 Task: Enable the salesforce community cloud in setup.
Action: Mouse moved to (1259, 93)
Screenshot: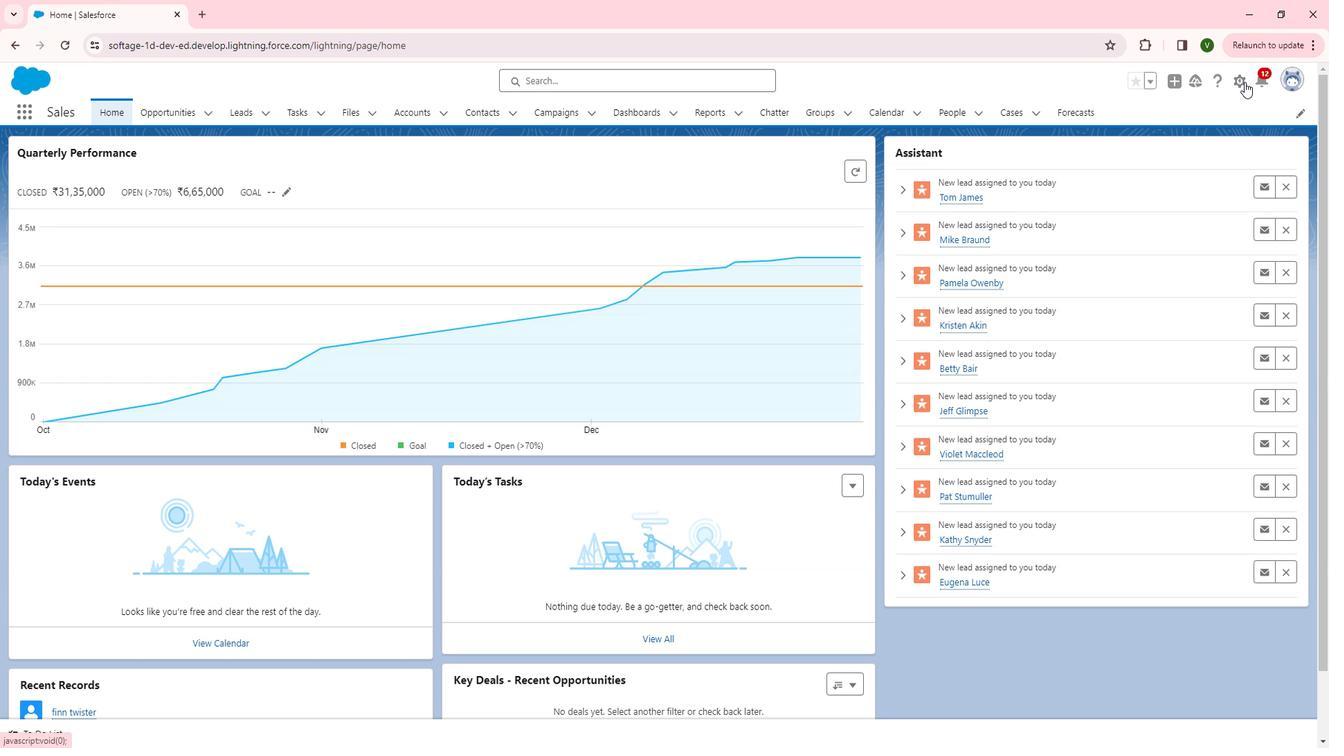
Action: Mouse pressed left at (1259, 93)
Screenshot: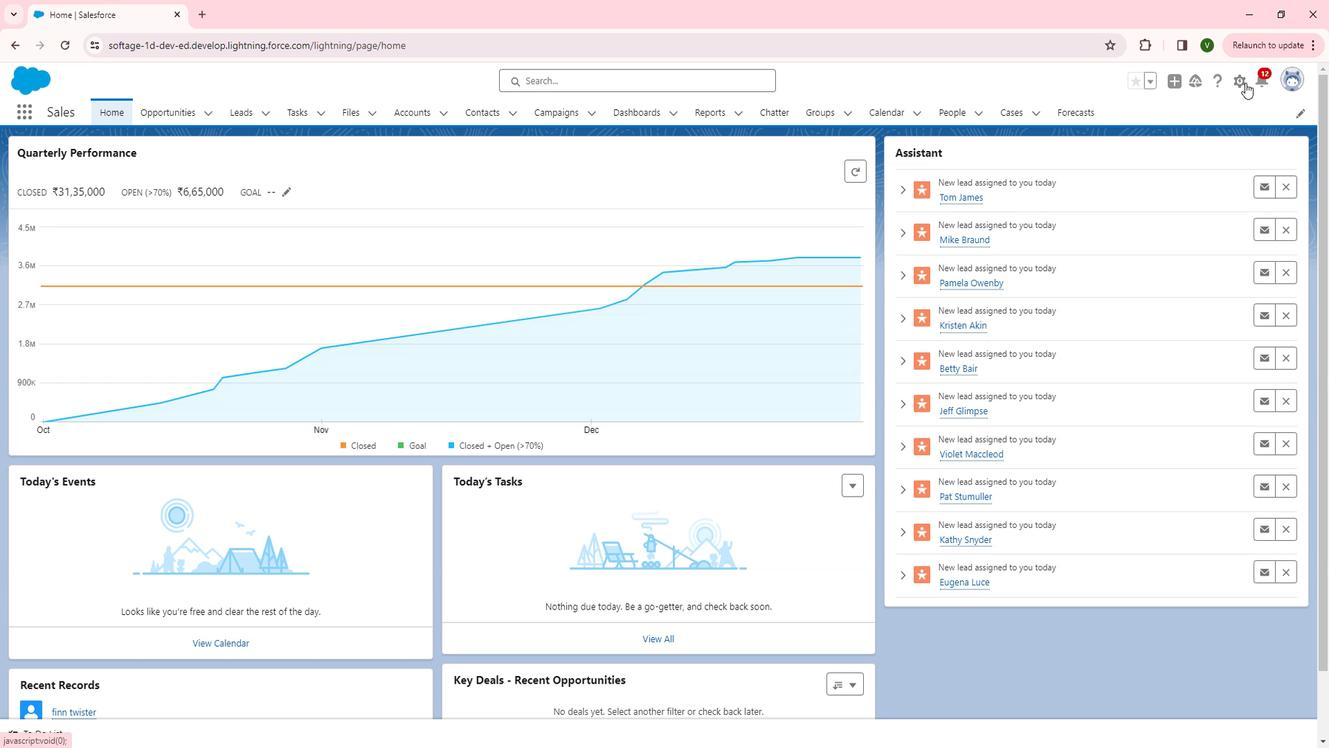 
Action: Mouse moved to (1193, 129)
Screenshot: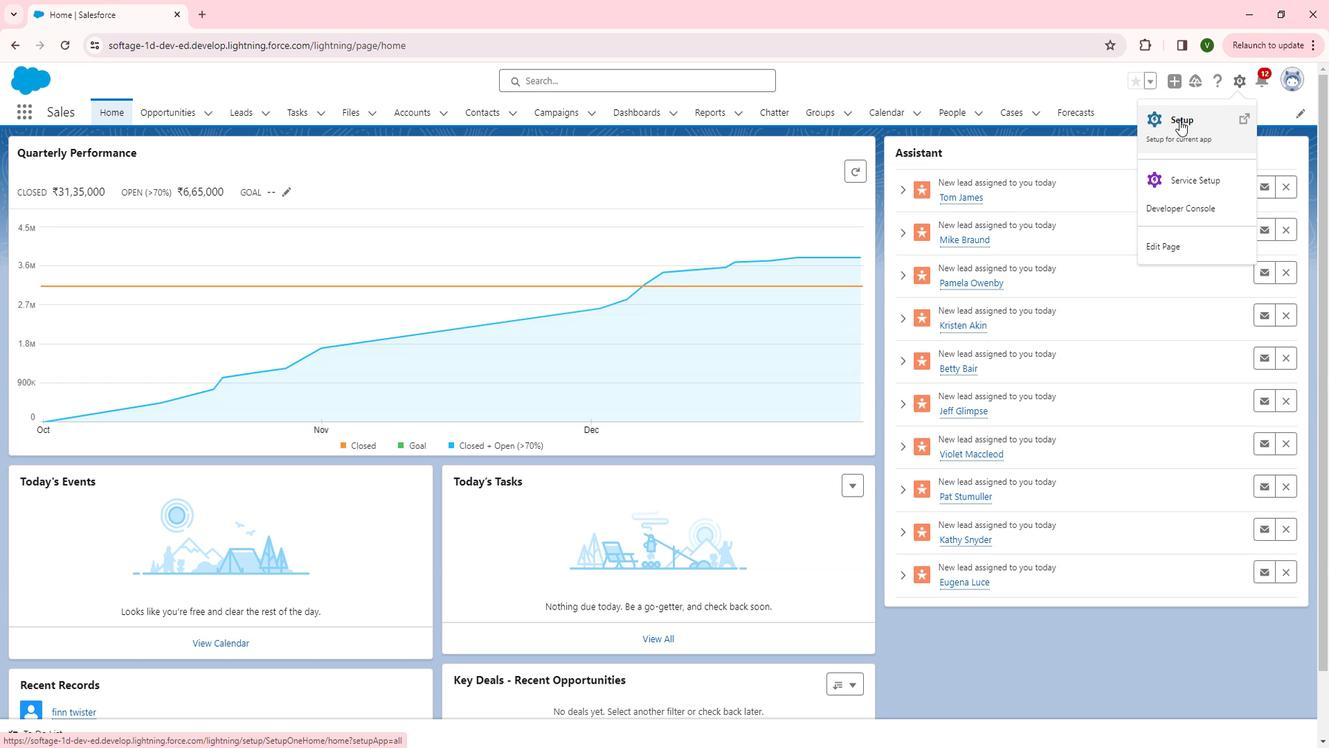 
Action: Mouse pressed left at (1193, 129)
Screenshot: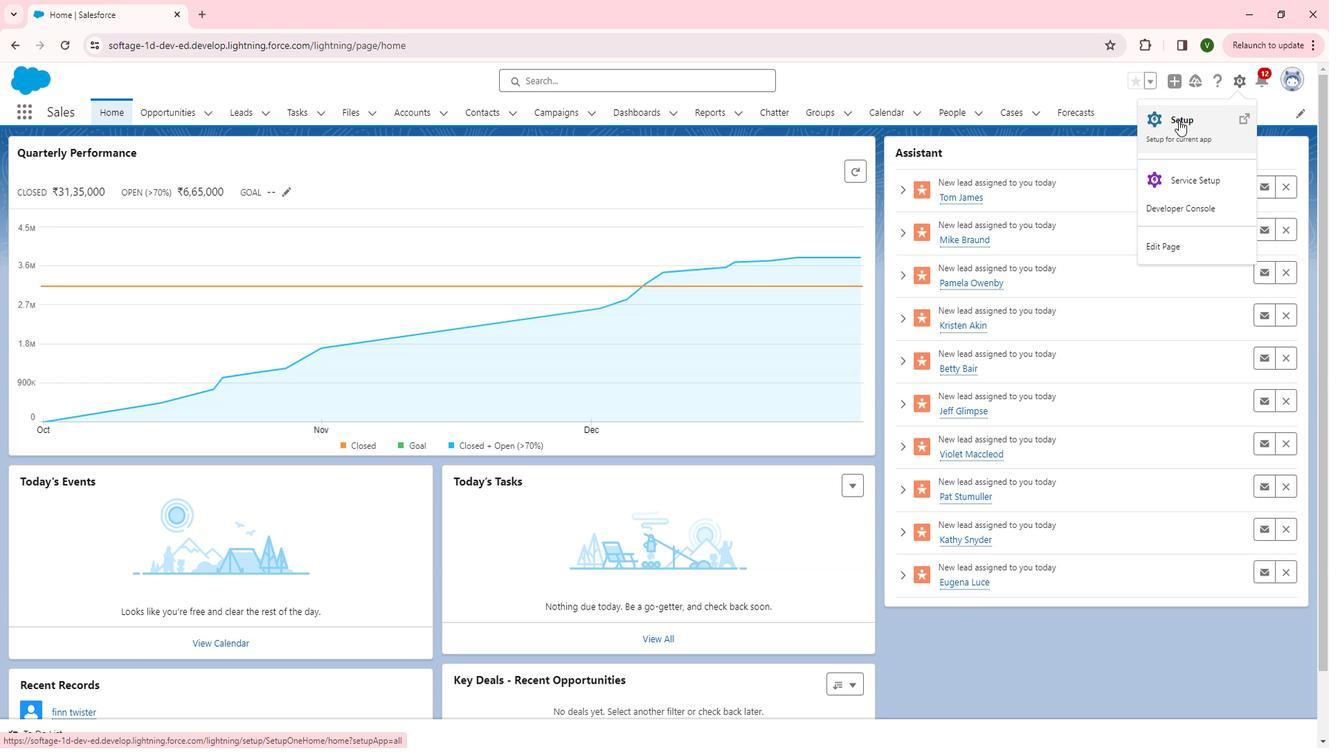 
Action: Mouse moved to (150, 387)
Screenshot: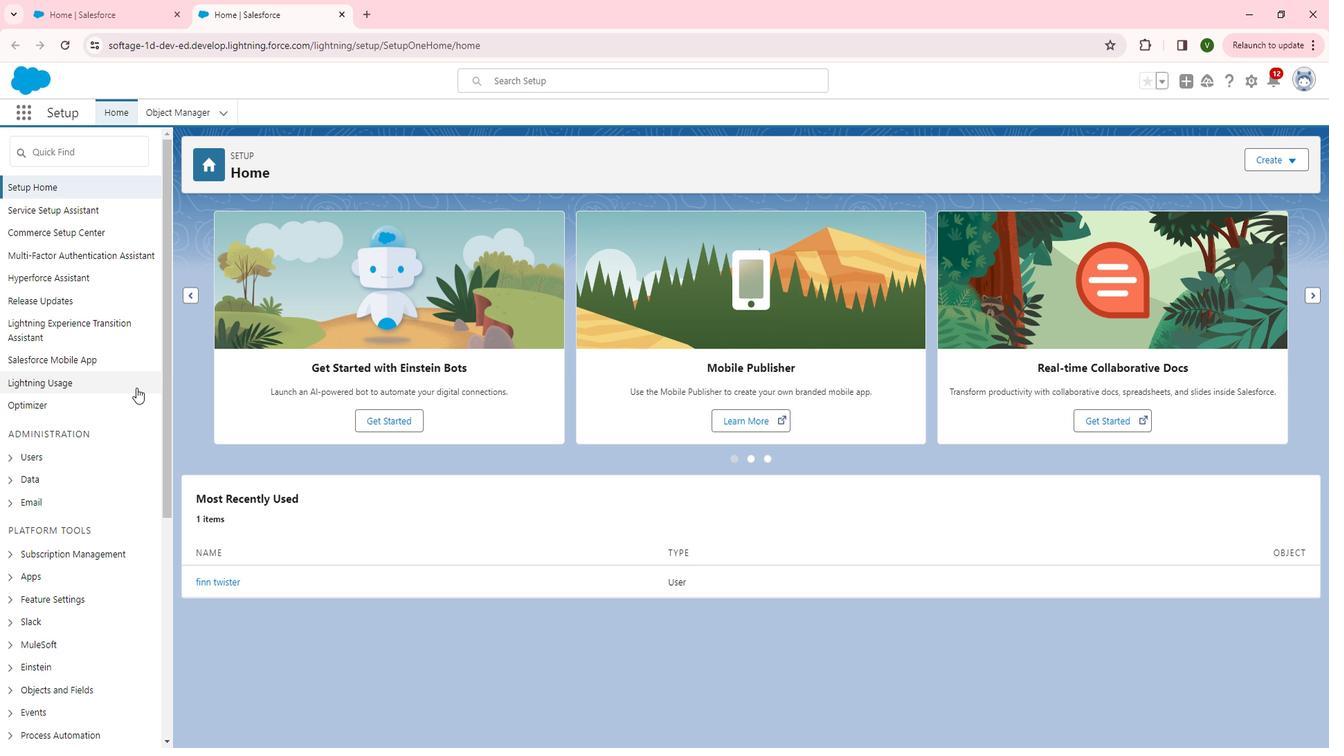 
Action: Mouse scrolled (150, 386) with delta (0, 0)
Screenshot: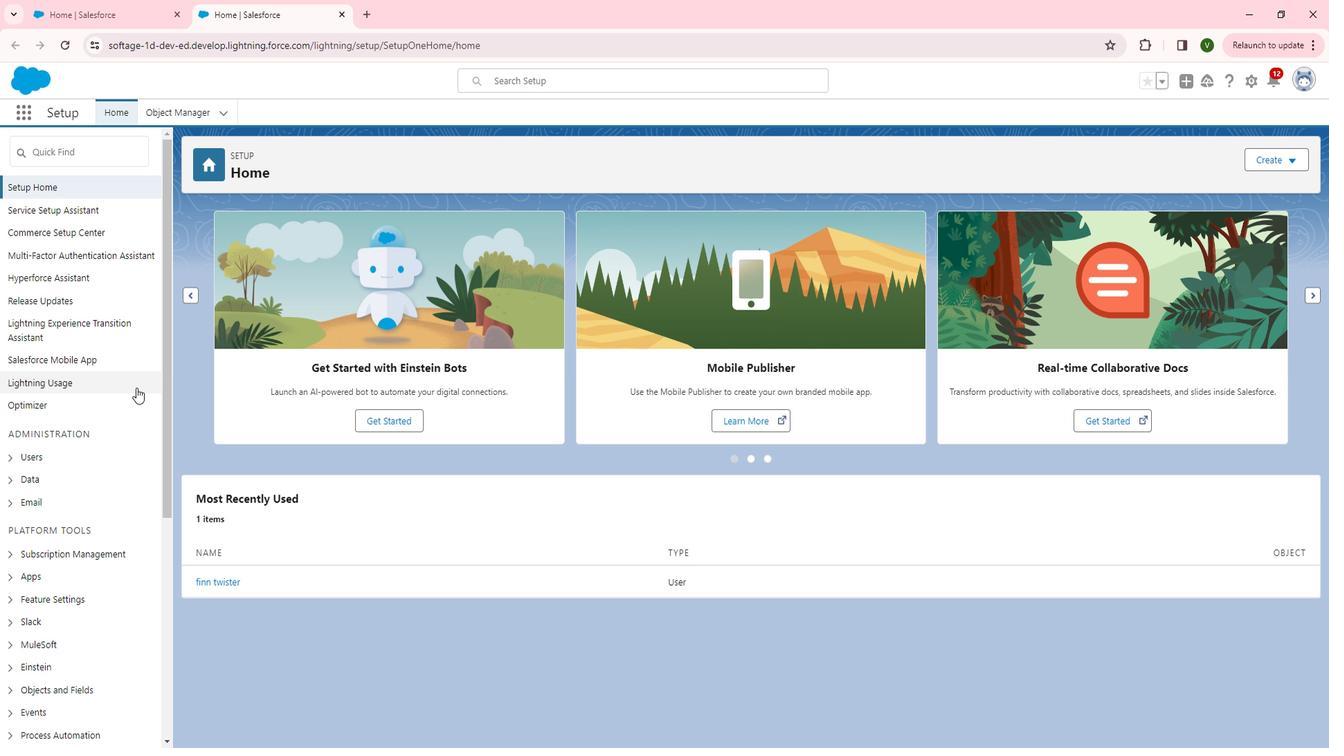 
Action: Mouse scrolled (150, 386) with delta (0, 0)
Screenshot: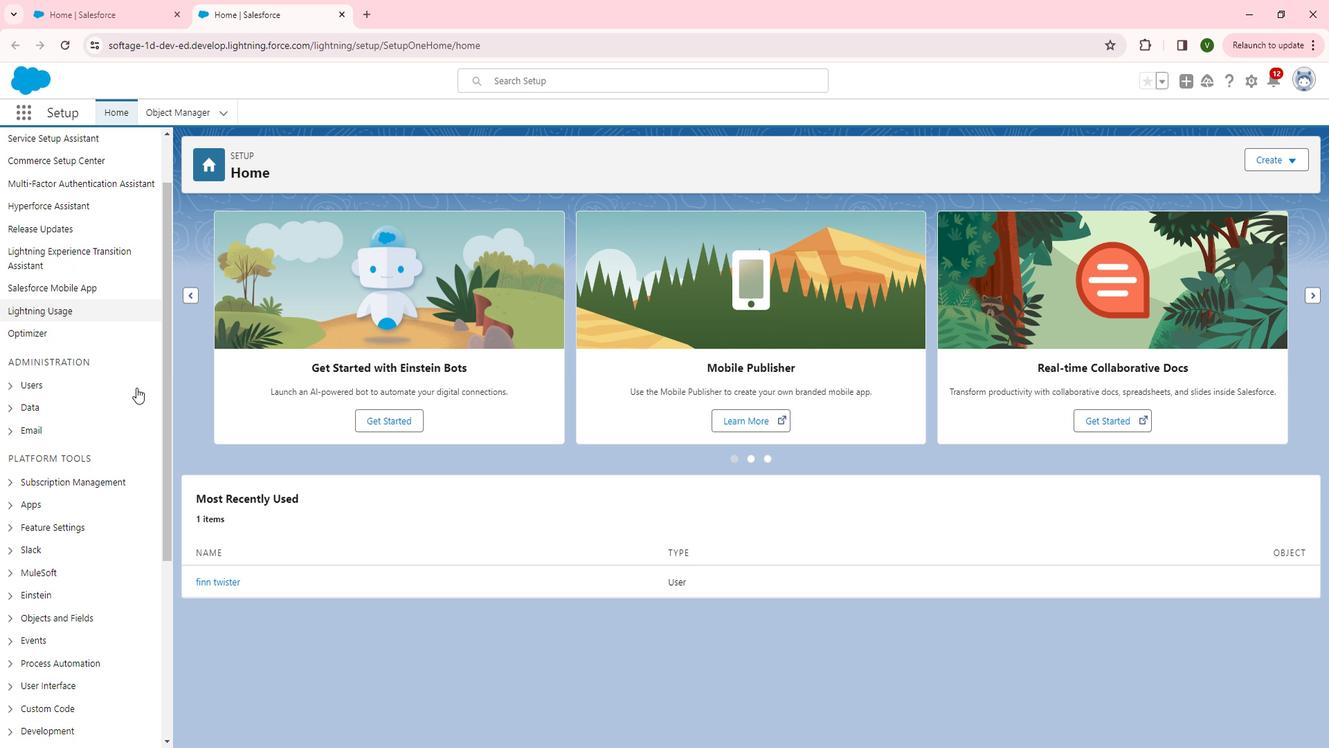 
Action: Mouse scrolled (150, 386) with delta (0, 0)
Screenshot: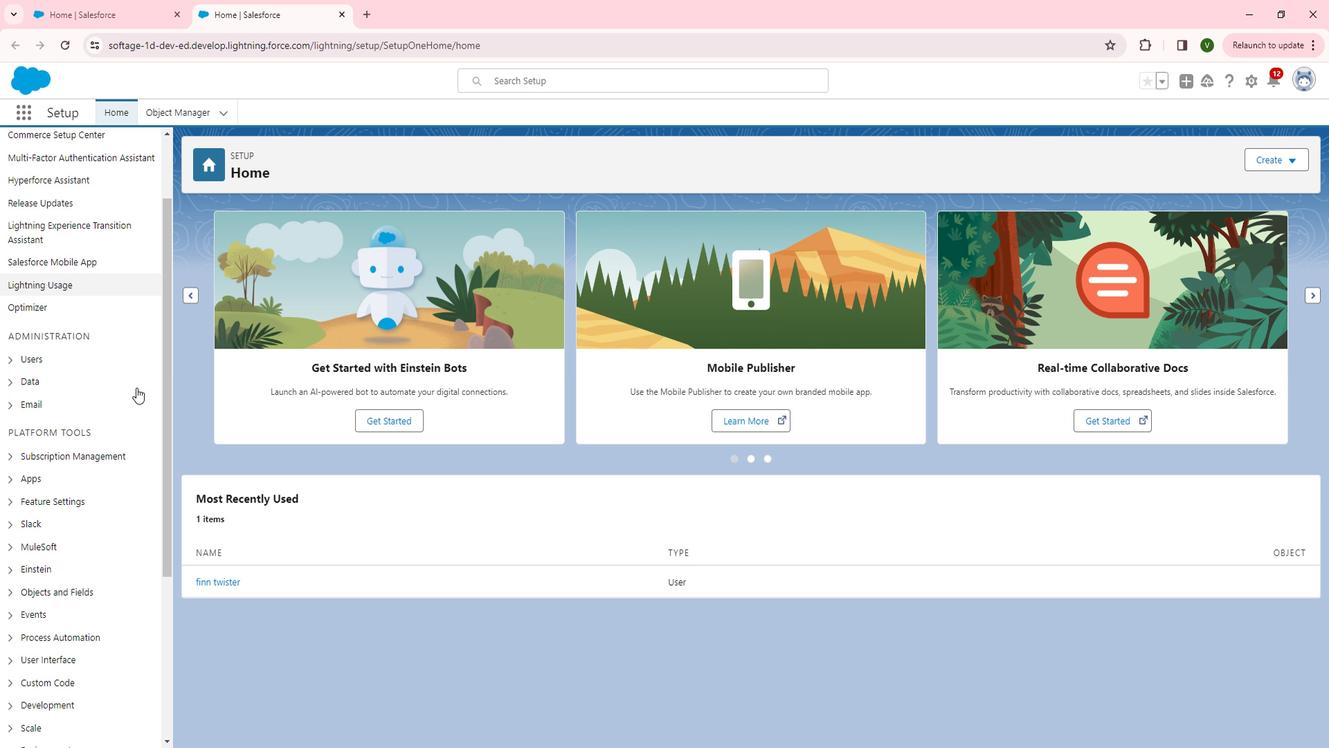 
Action: Mouse moved to (150, 387)
Screenshot: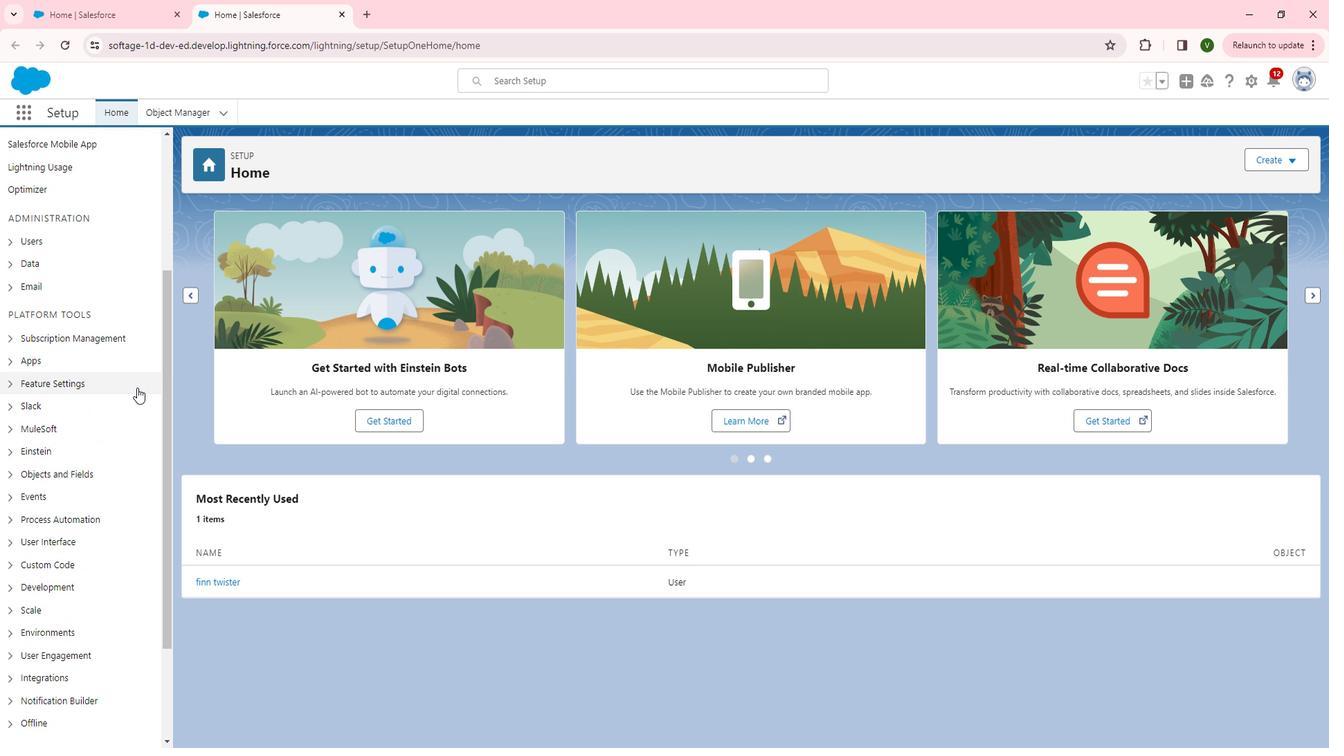 
Action: Mouse scrolled (150, 387) with delta (0, 0)
Screenshot: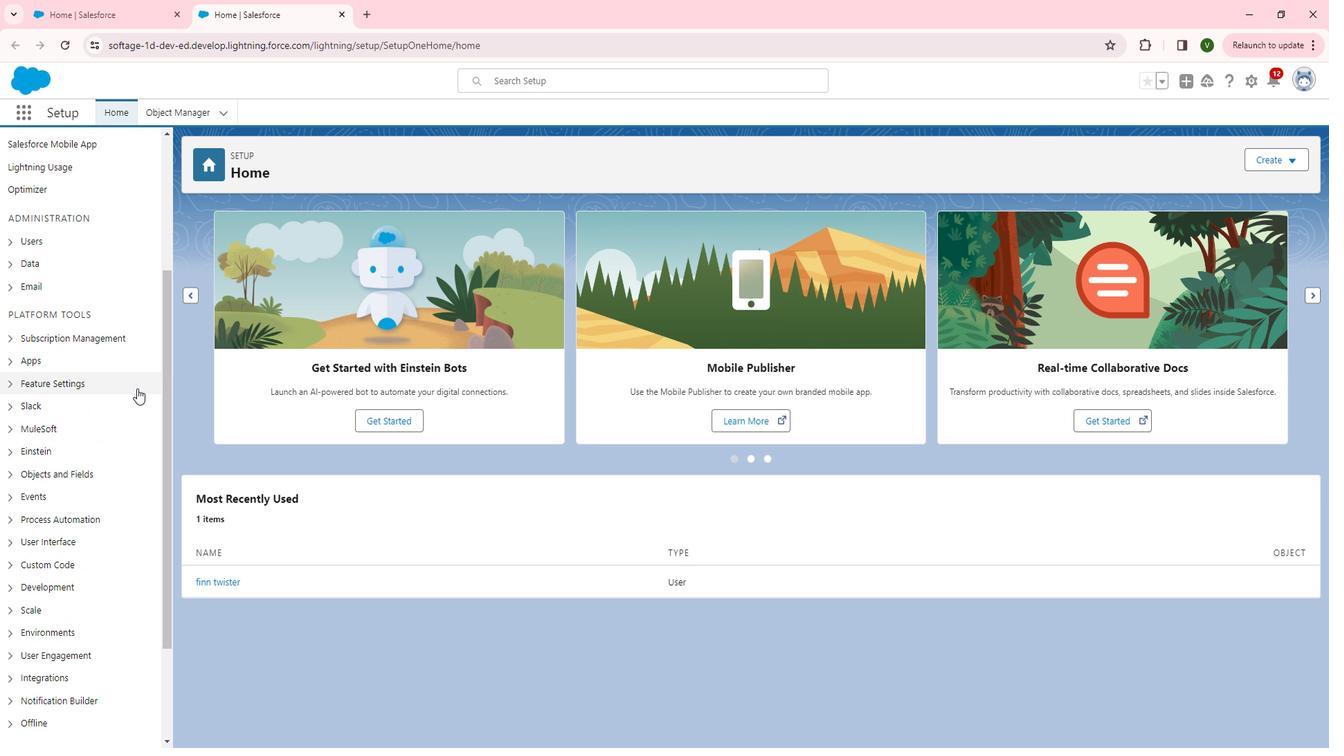 
Action: Mouse moved to (27, 310)
Screenshot: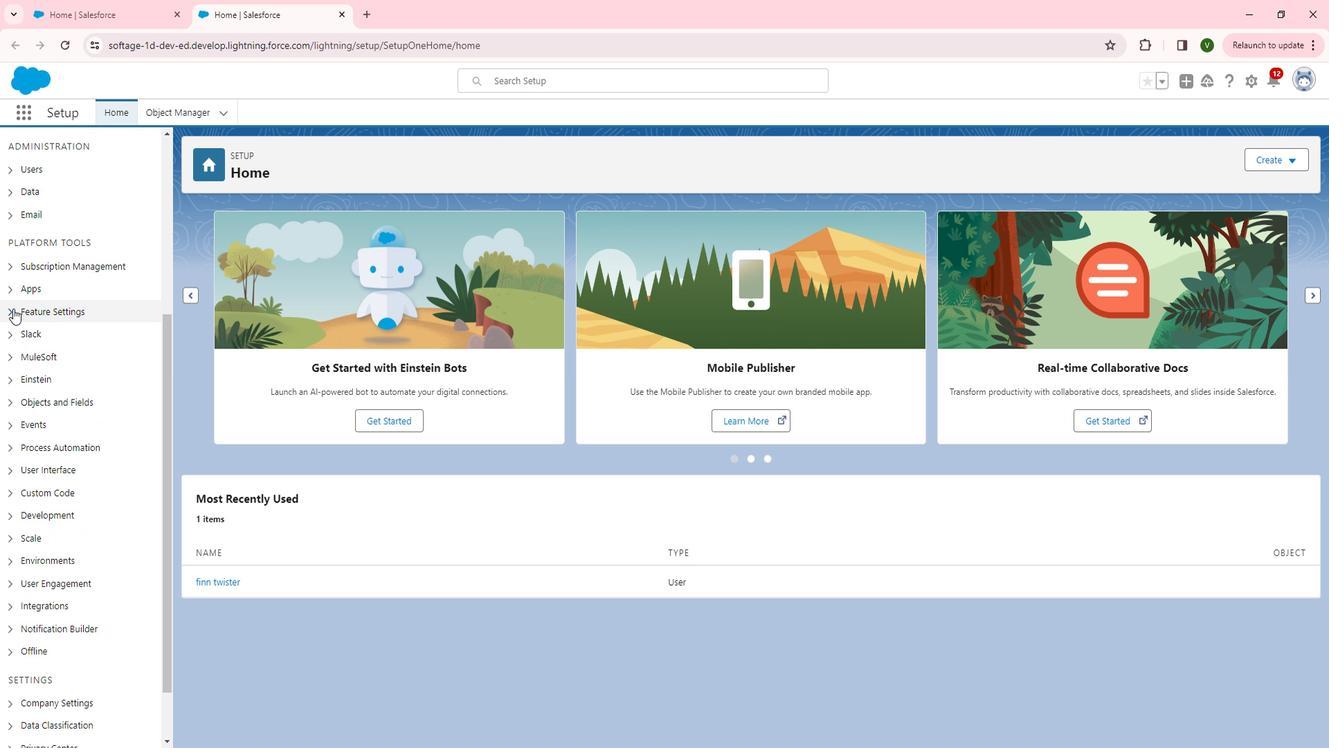 
Action: Mouse pressed left at (27, 310)
Screenshot: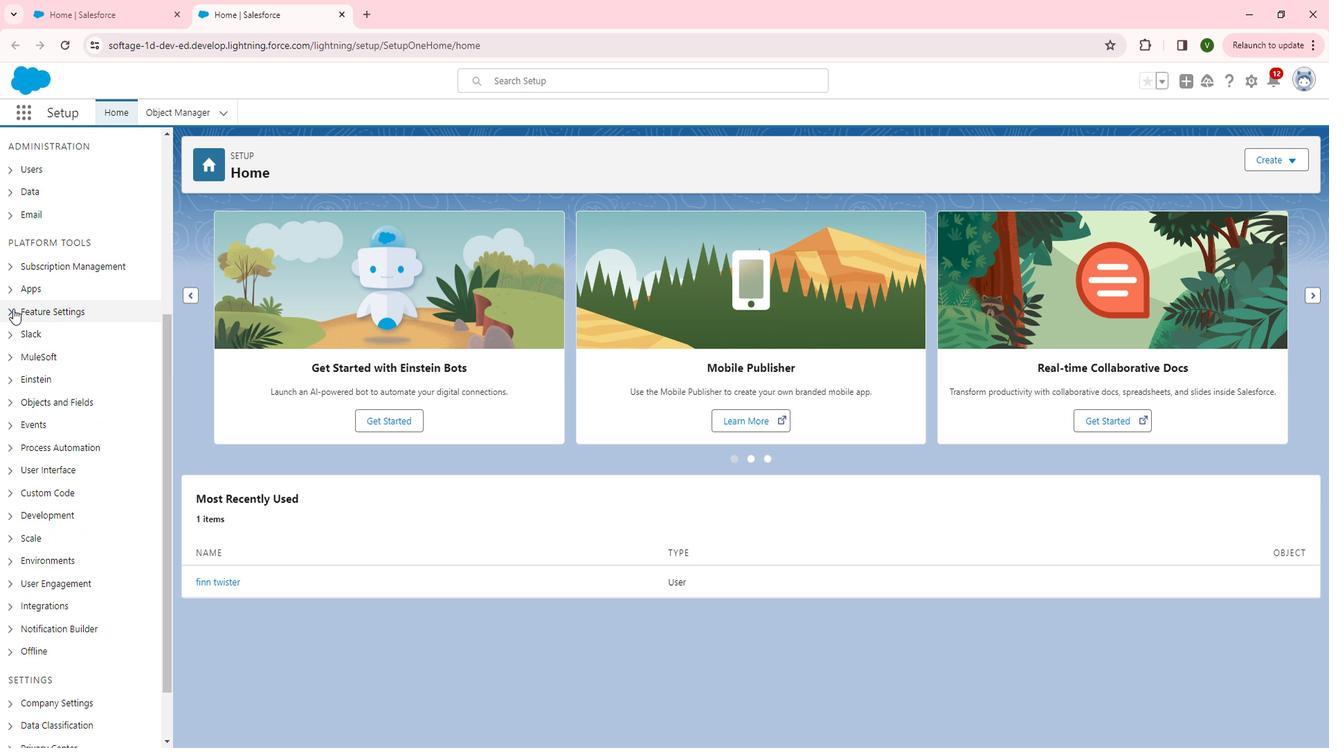 
Action: Mouse moved to (43, 423)
Screenshot: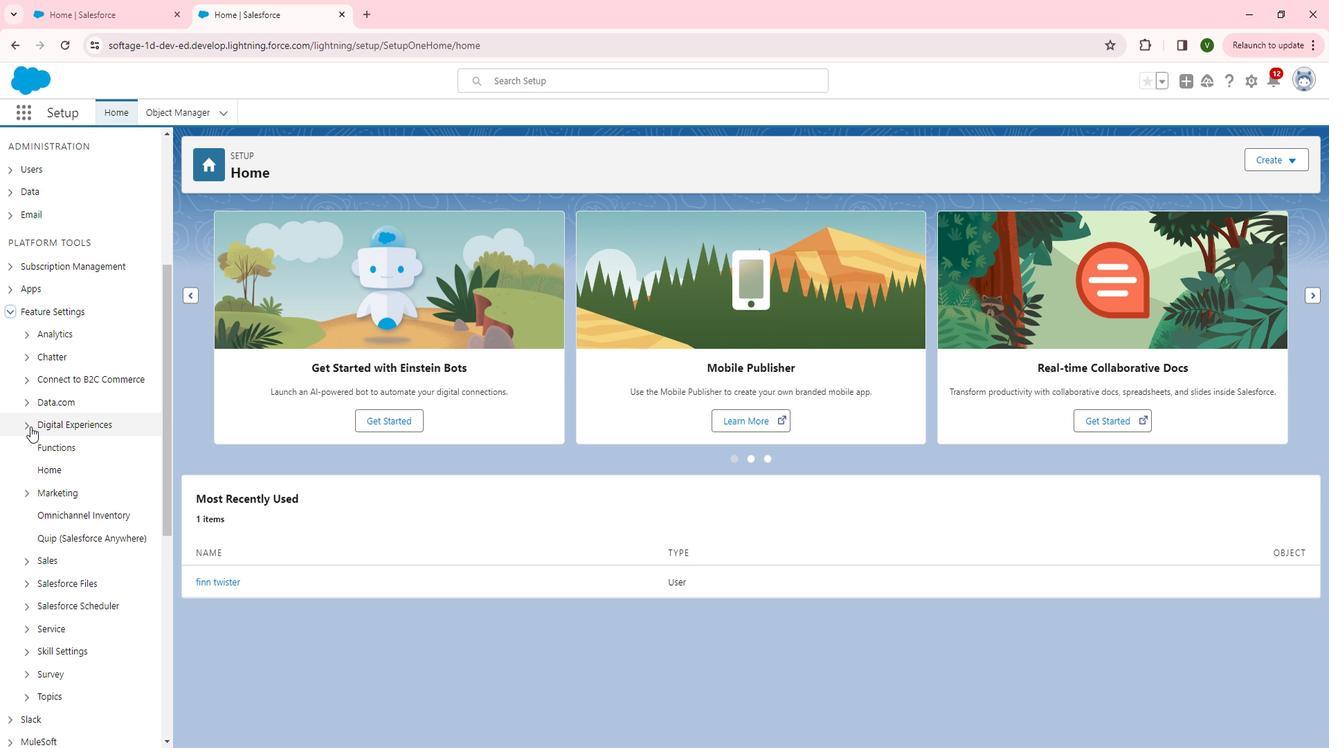 
Action: Mouse pressed left at (43, 423)
Screenshot: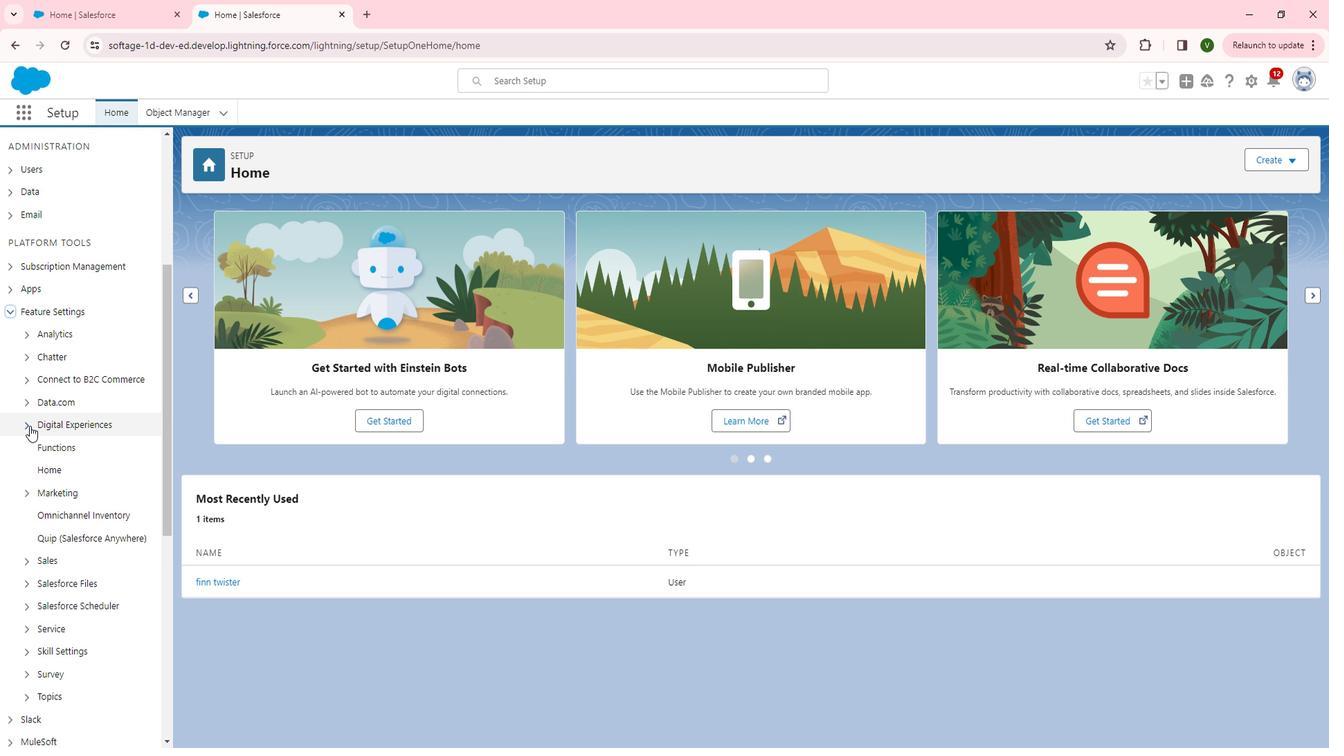 
Action: Mouse moved to (86, 444)
Screenshot: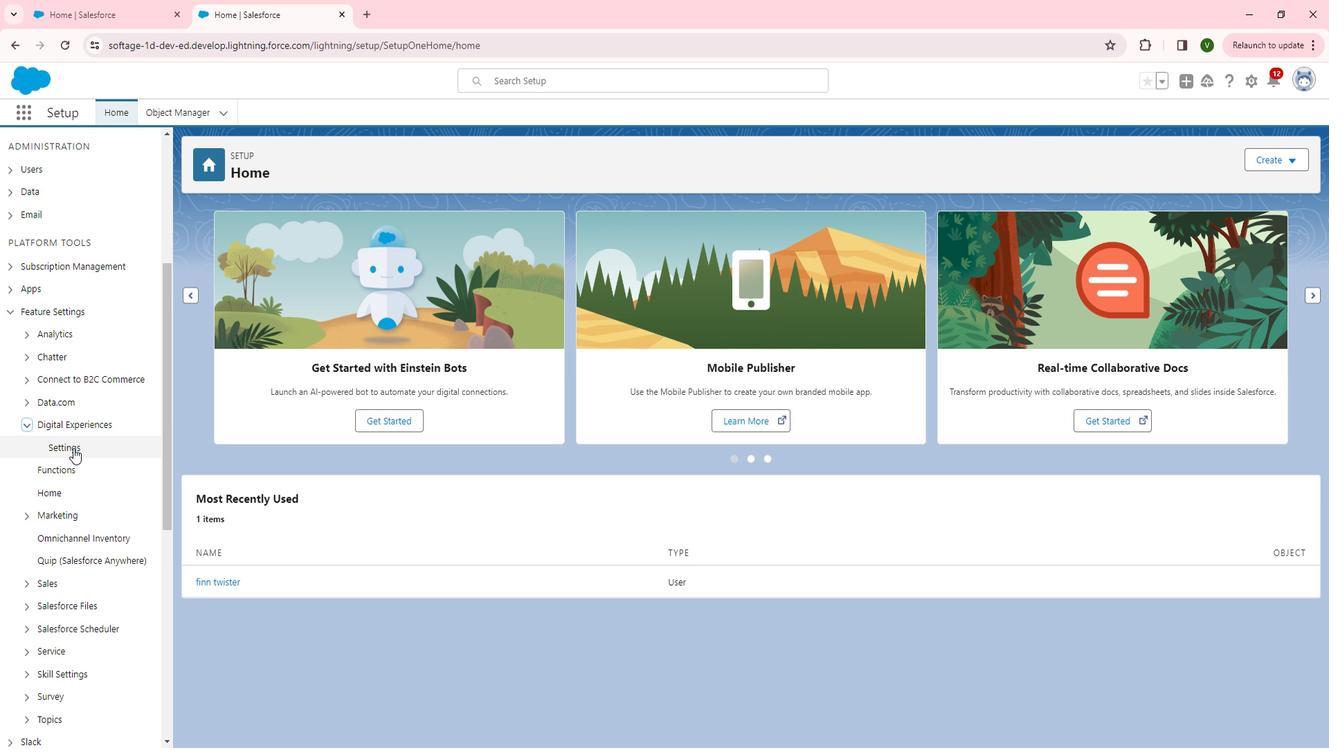 
Action: Mouse pressed left at (86, 444)
Screenshot: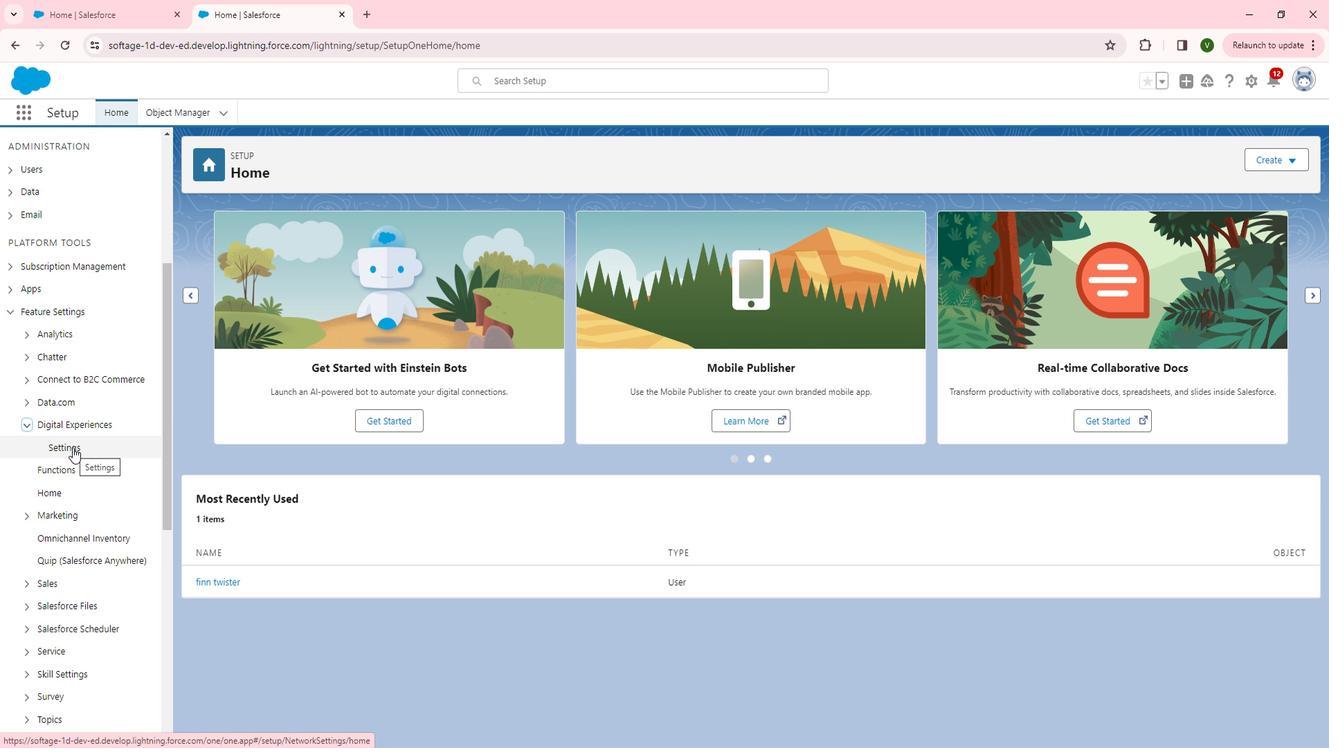 
Action: Mouse moved to (222, 377)
Screenshot: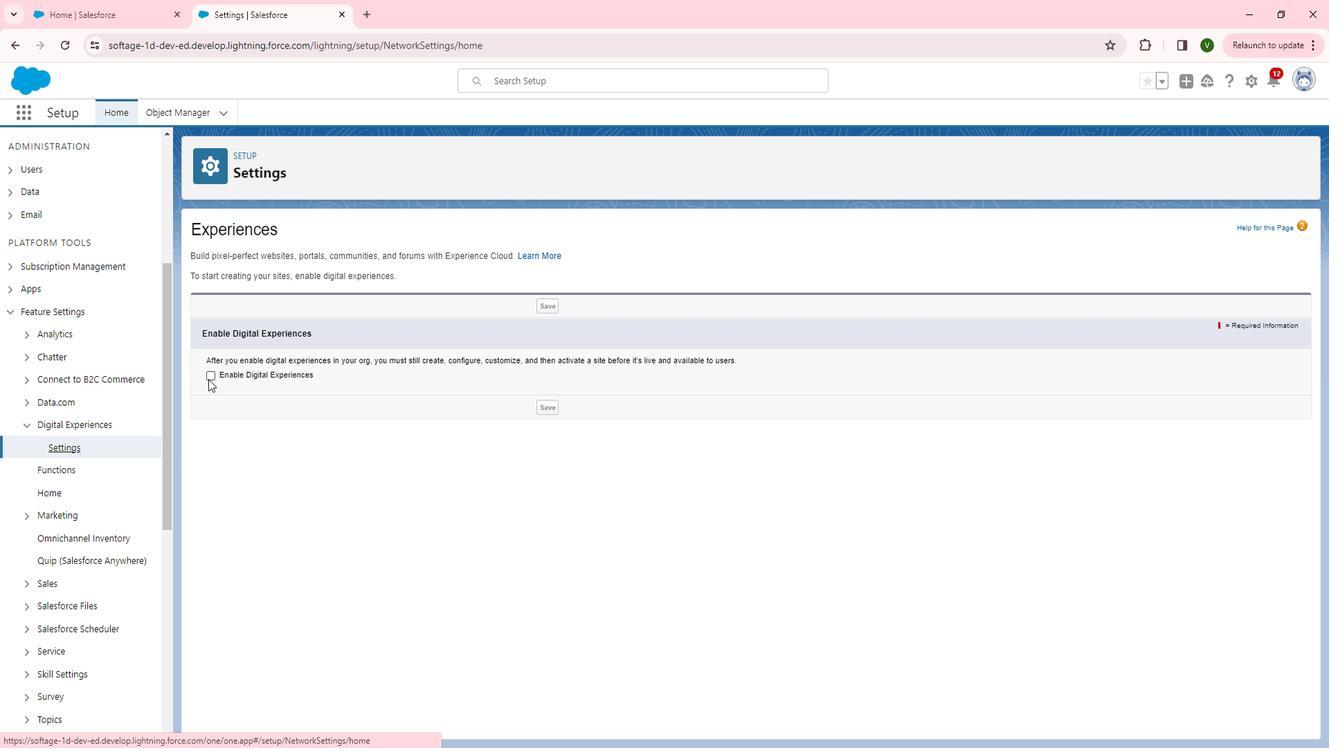 
Action: Mouse pressed left at (222, 377)
Screenshot: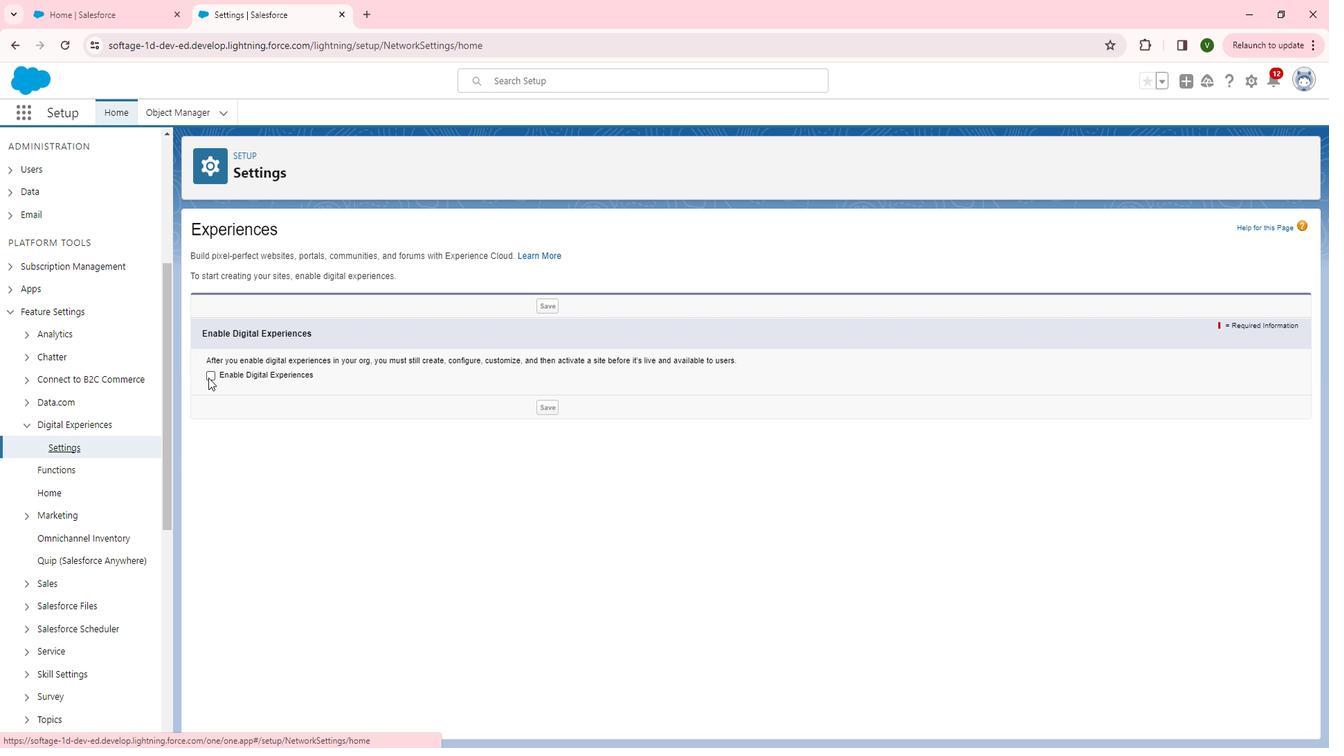 
Action: Mouse moved to (569, 311)
Screenshot: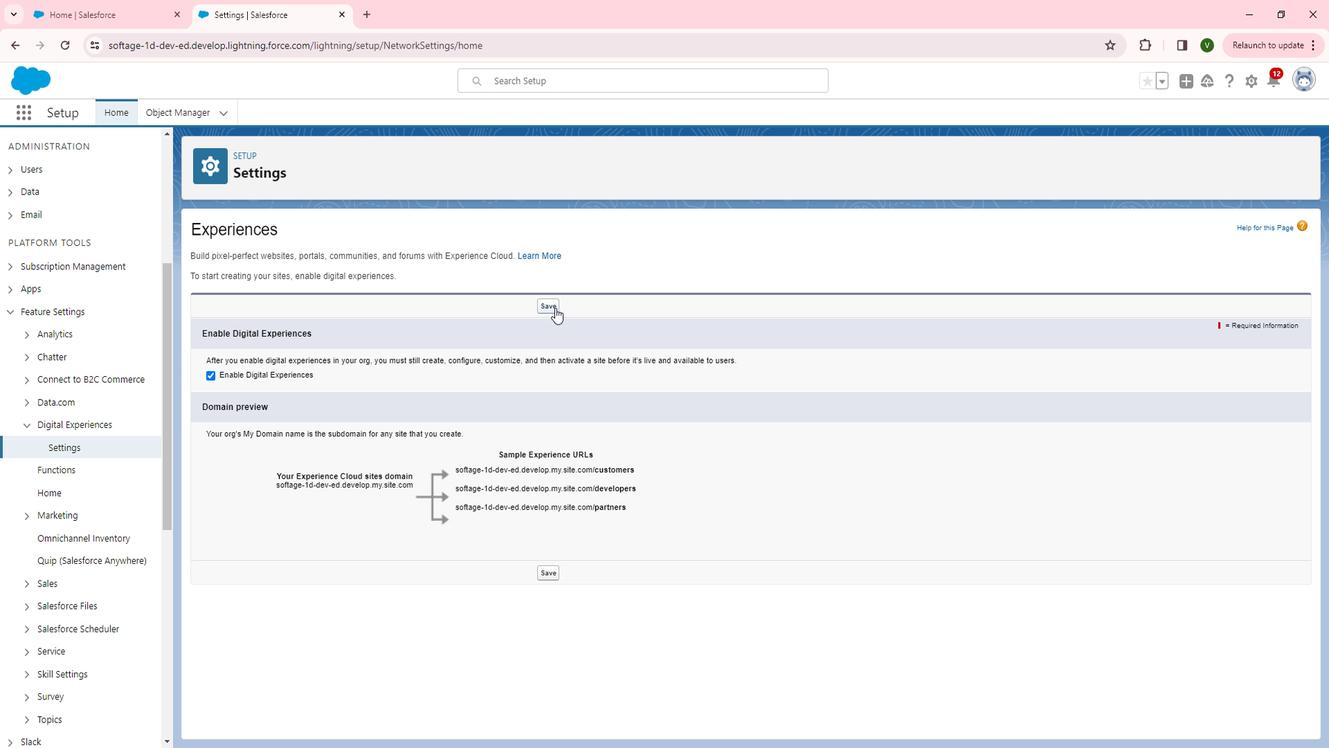 
Action: Mouse pressed left at (569, 311)
Screenshot: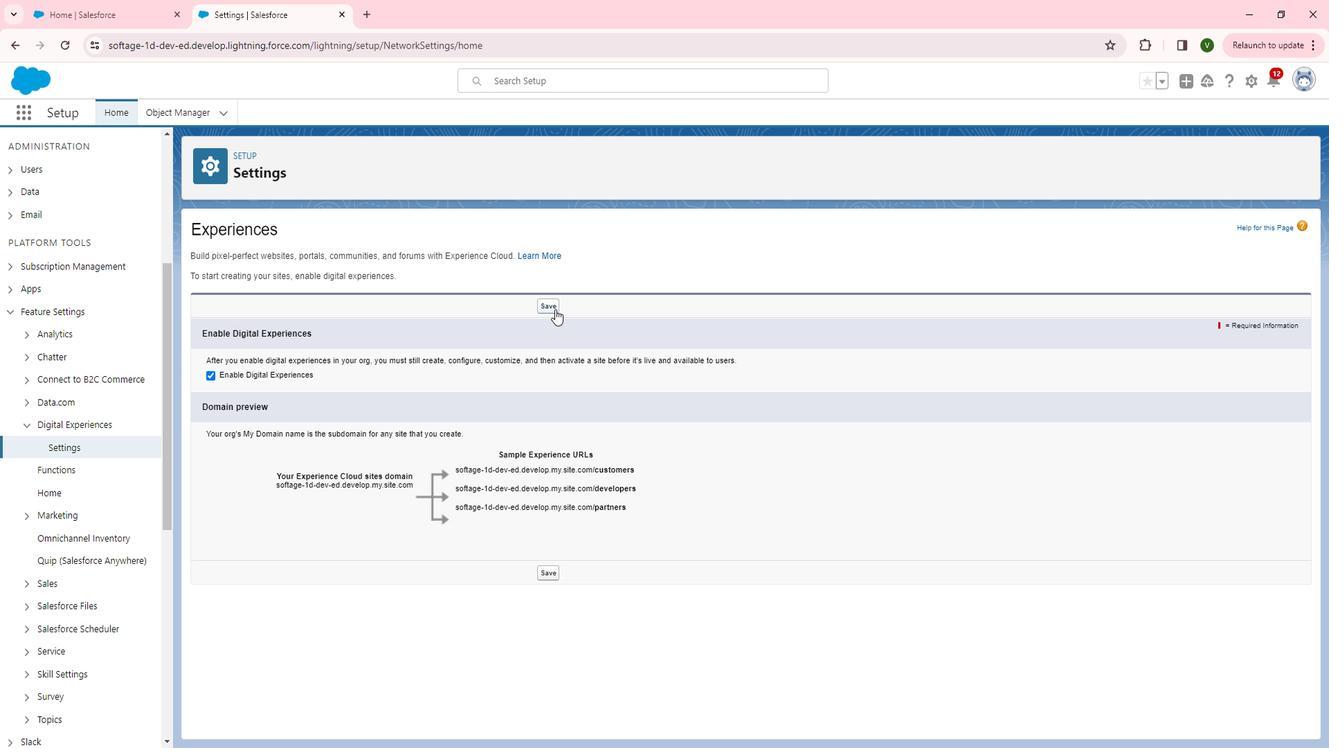 
Action: Mouse moved to (752, 268)
Screenshot: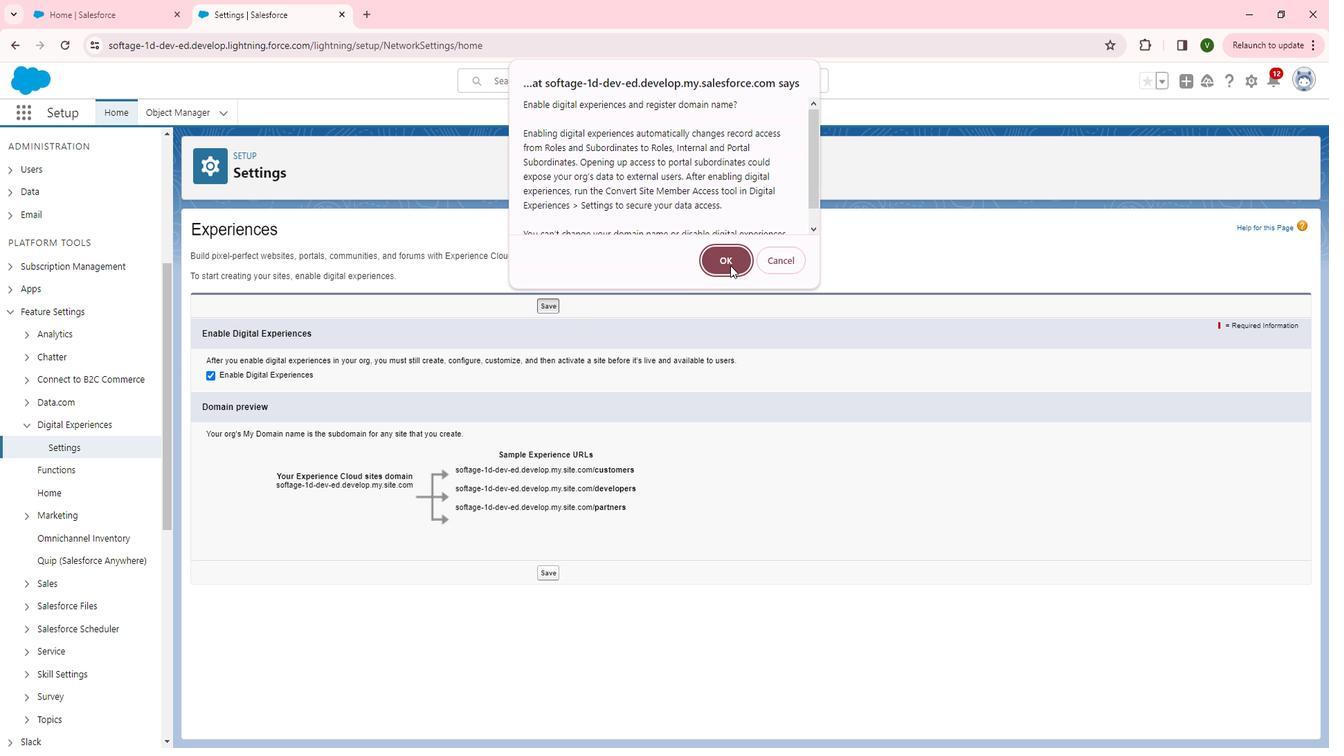 
Action: Mouse pressed left at (752, 268)
Screenshot: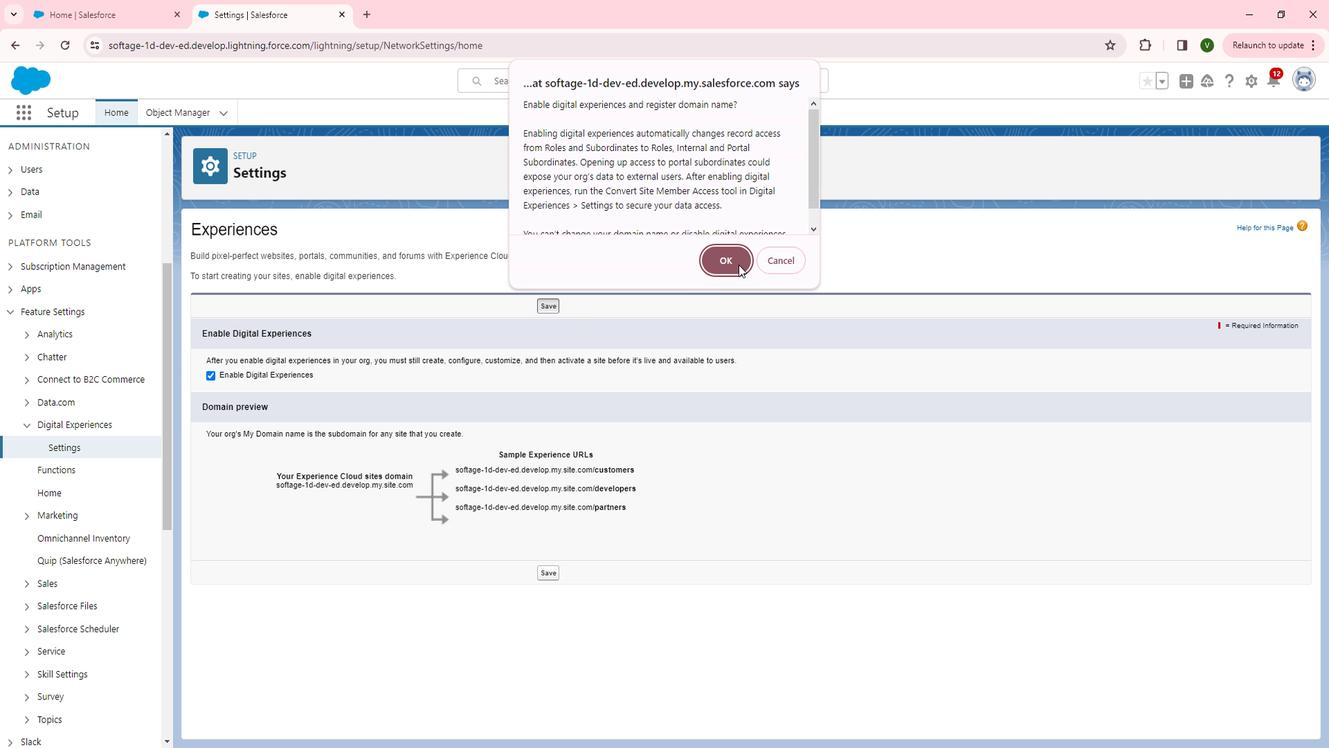 
Action: Mouse moved to (871, 438)
Screenshot: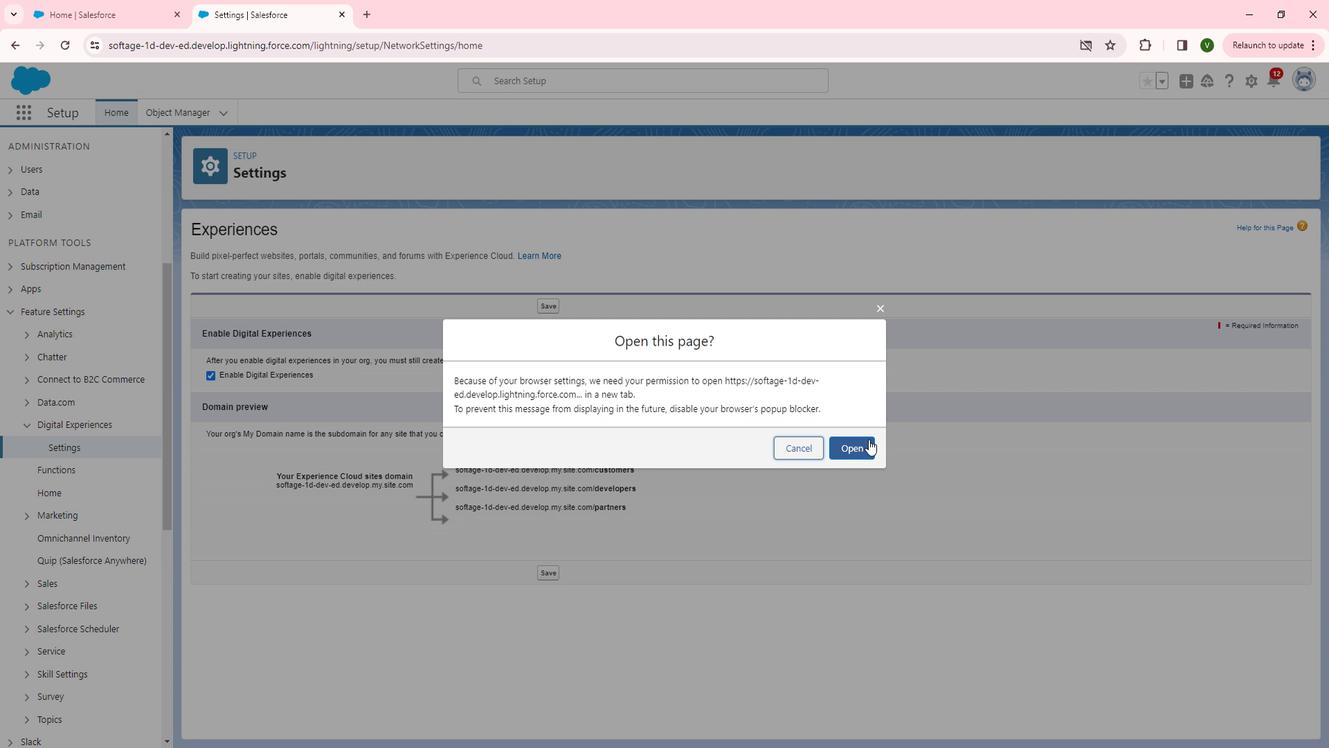 
Action: Mouse pressed left at (871, 438)
Screenshot: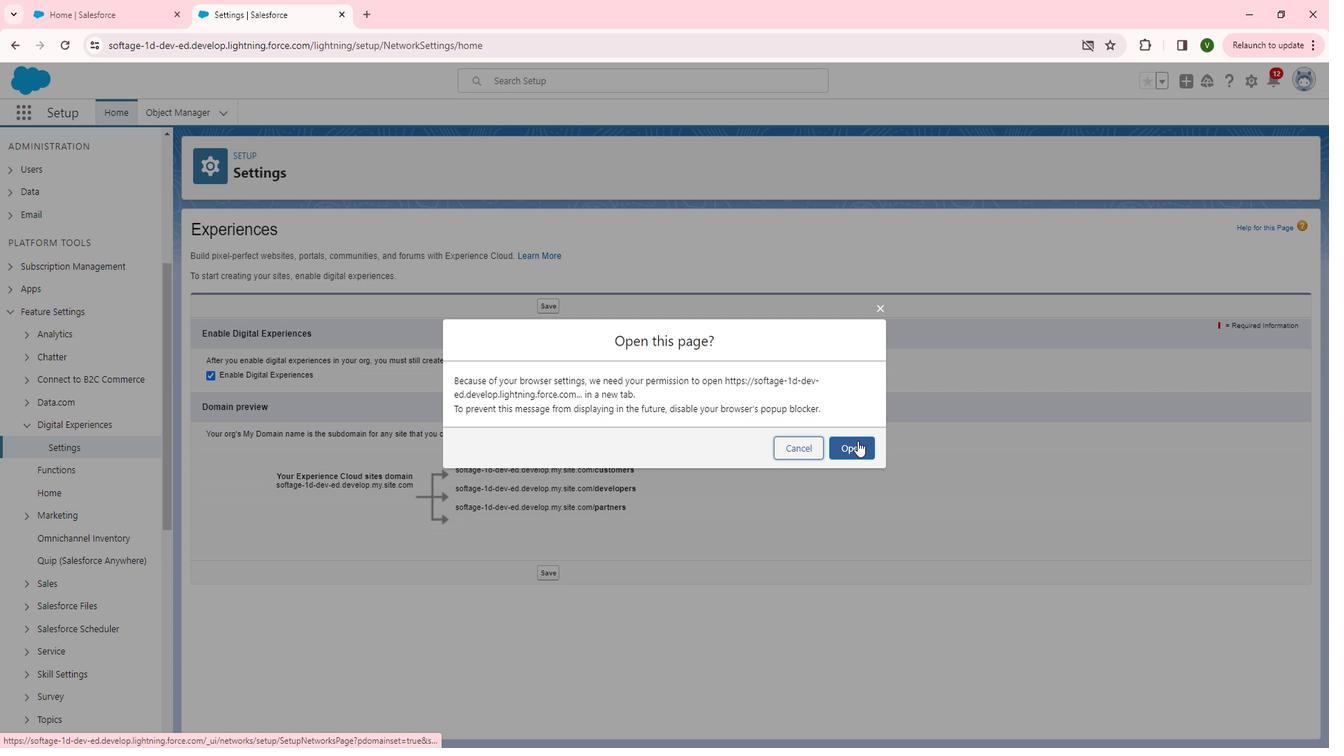 
Action: Mouse moved to (534, 347)
Screenshot: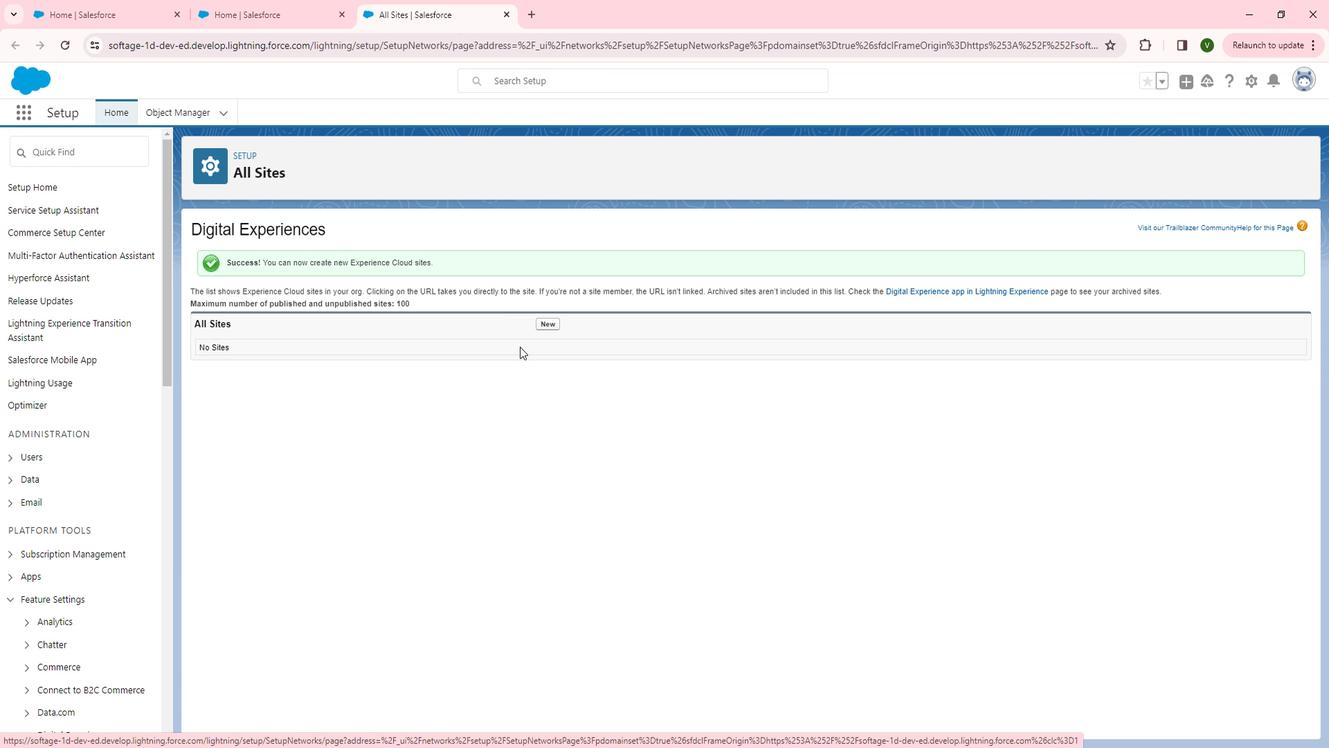 
